 Task: Add Yellow Label titled Label0002 to Card Card0002 in Board Board0001 in Development in Trello
Action: Mouse moved to (518, 64)
Screenshot: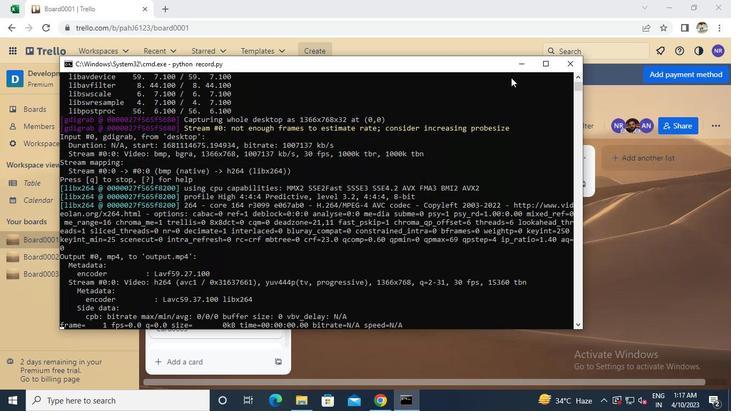 
Action: Mouse pressed left at (518, 64)
Screenshot: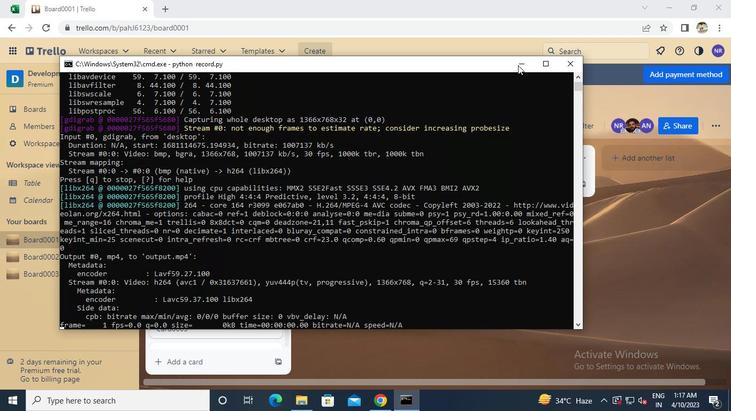 
Action: Mouse moved to (273, 239)
Screenshot: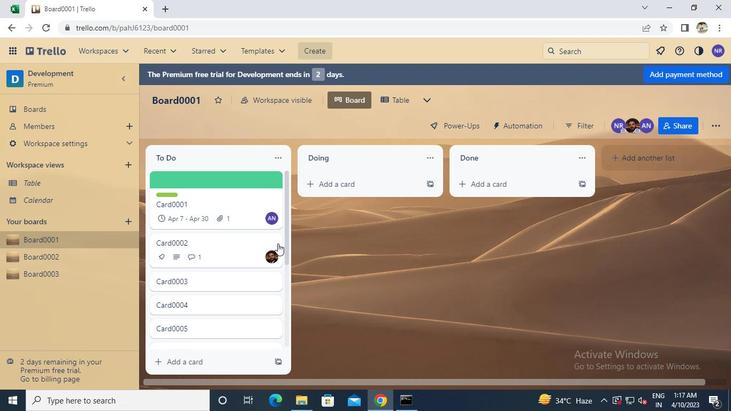 
Action: Mouse pressed left at (273, 239)
Screenshot: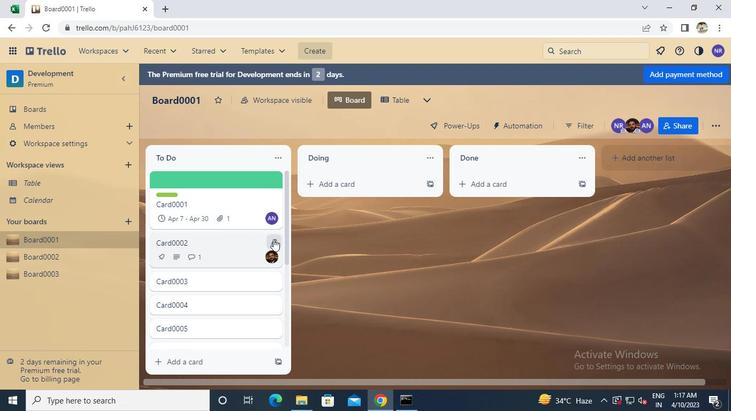 
Action: Mouse moved to (304, 259)
Screenshot: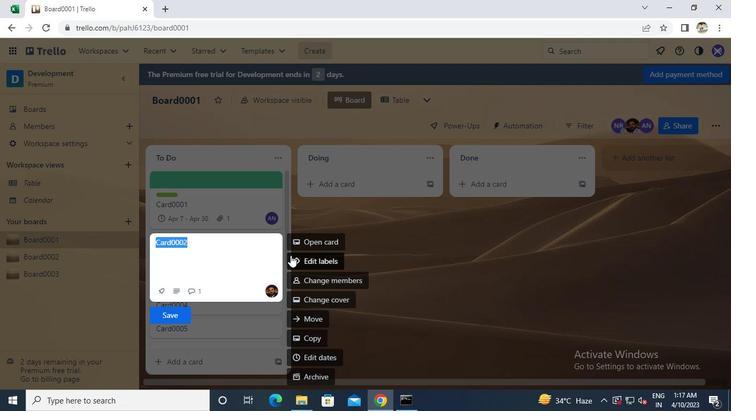 
Action: Mouse pressed left at (304, 259)
Screenshot: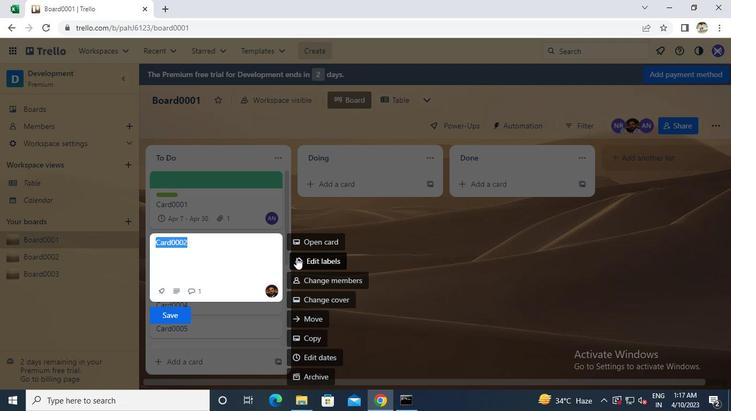 
Action: Mouse moved to (330, 277)
Screenshot: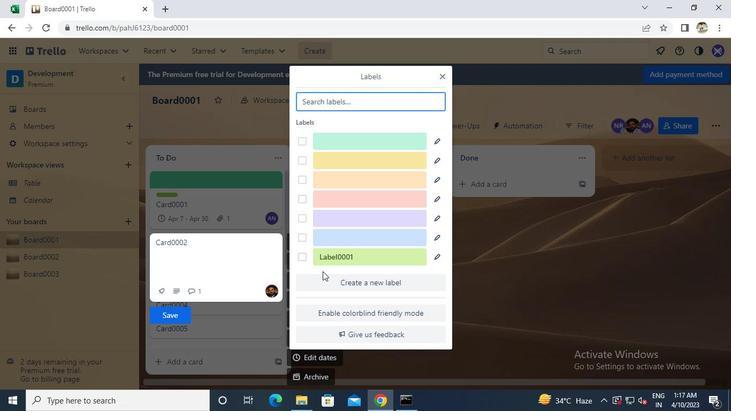 
Action: Mouse pressed left at (330, 277)
Screenshot: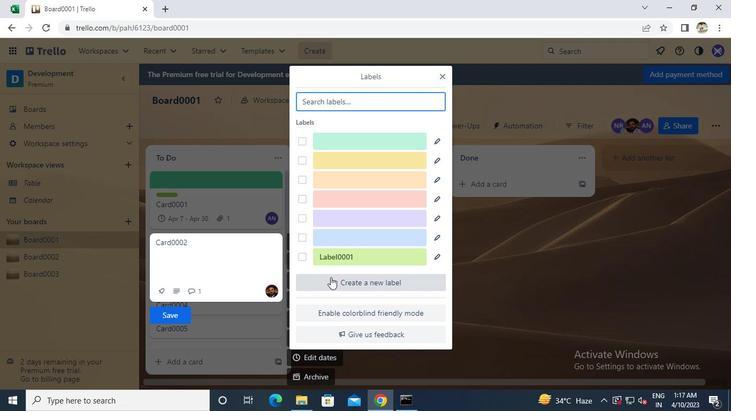 
Action: Mouse moved to (334, 228)
Screenshot: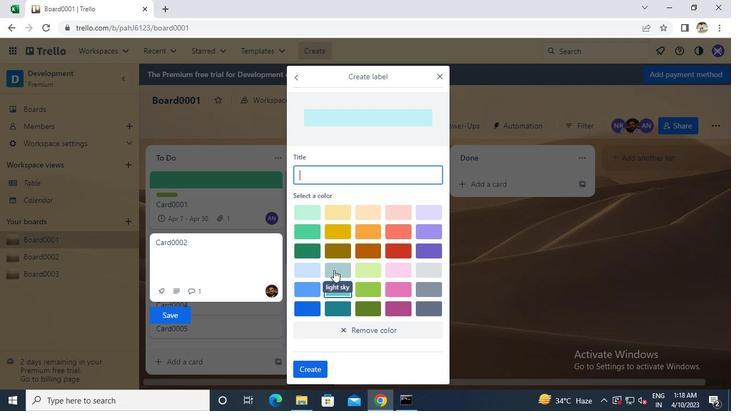 
Action: Mouse pressed left at (334, 228)
Screenshot: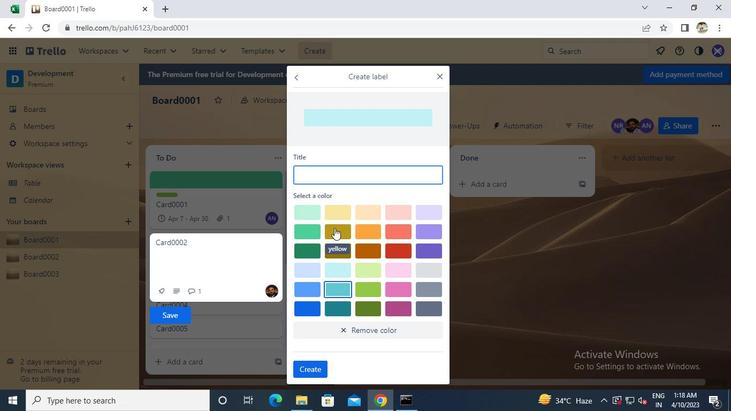 
Action: Mouse moved to (336, 172)
Screenshot: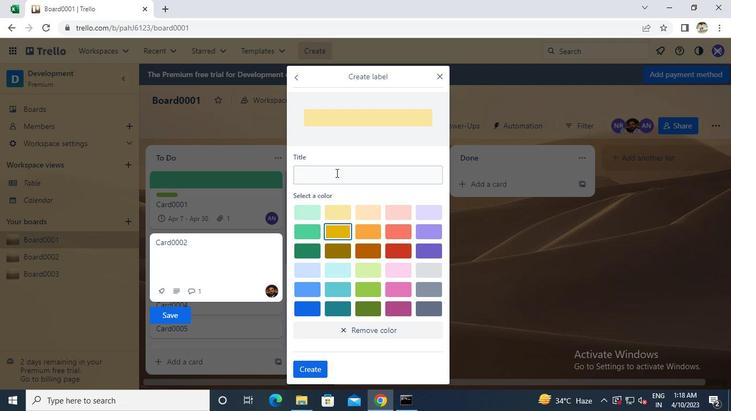 
Action: Mouse pressed left at (336, 172)
Screenshot: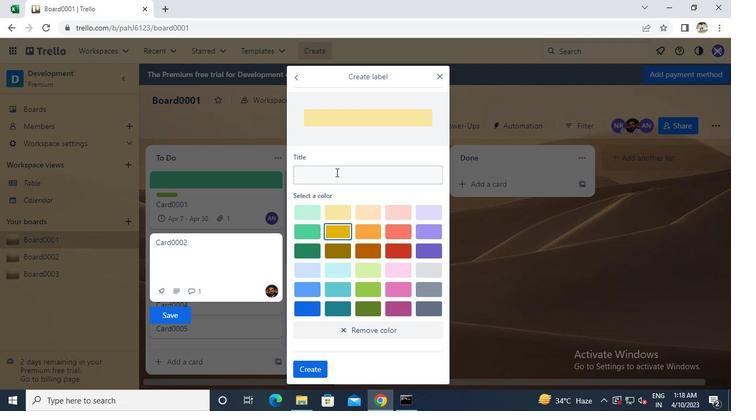 
Action: Mouse moved to (335, 172)
Screenshot: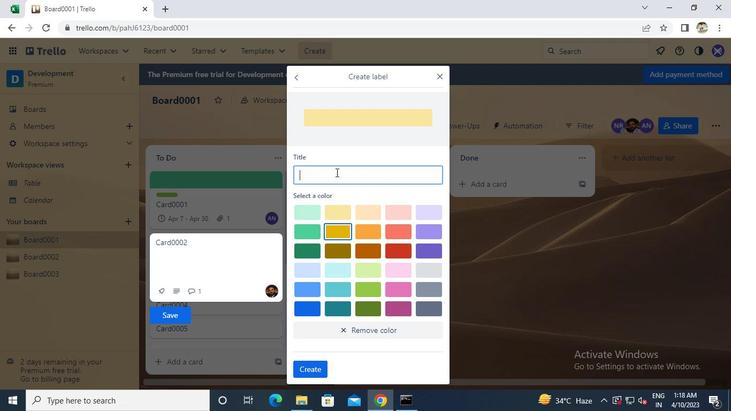 
Action: Keyboard Key.caps_lock
Screenshot: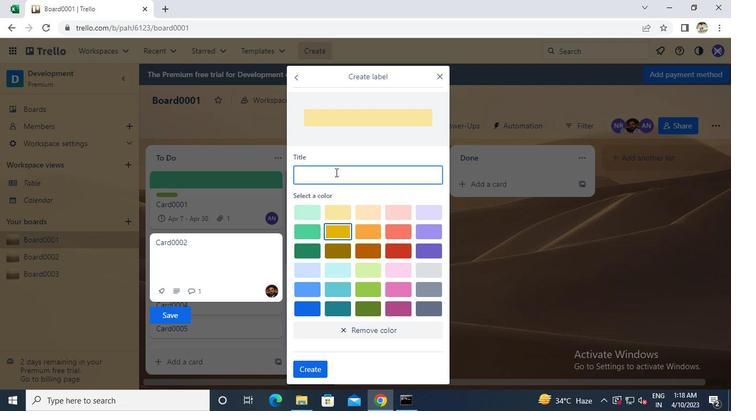 
Action: Keyboard l
Screenshot: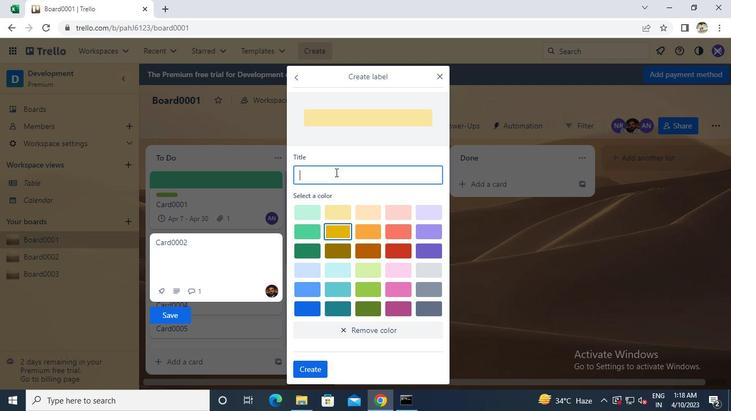 
Action: Keyboard Key.caps_lock
Screenshot: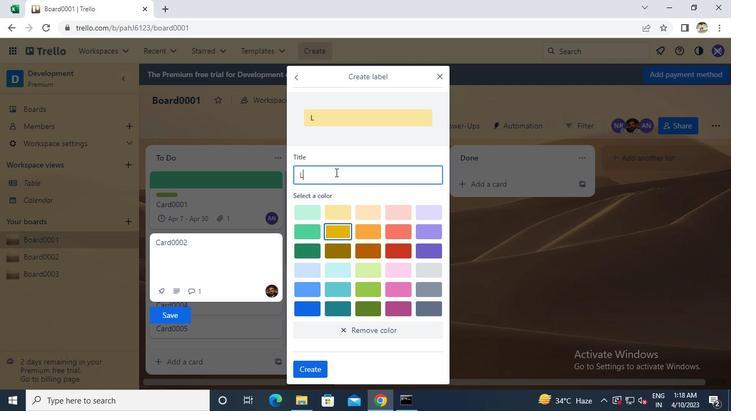 
Action: Keyboard a
Screenshot: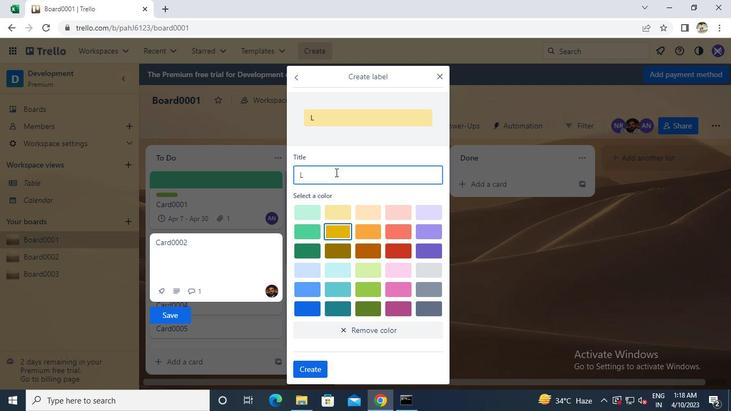 
Action: Keyboard b
Screenshot: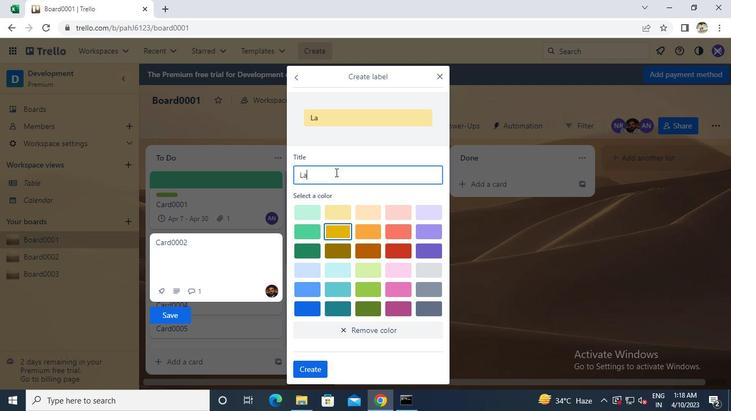 
Action: Keyboard e
Screenshot: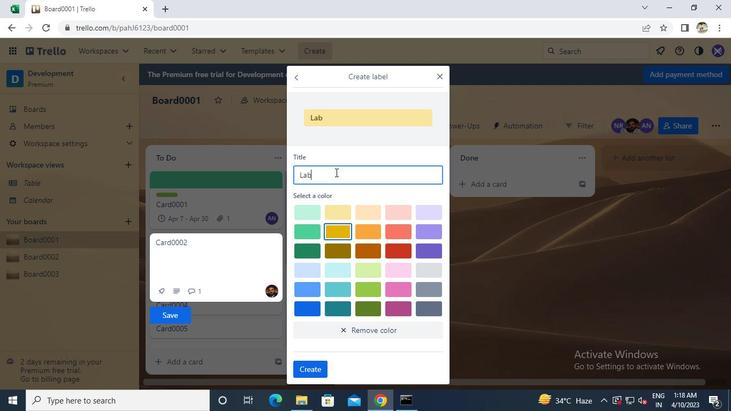 
Action: Keyboard l
Screenshot: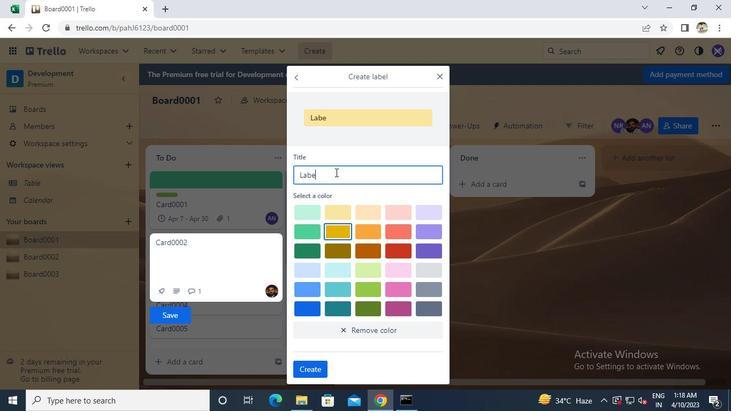 
Action: Keyboard 0
Screenshot: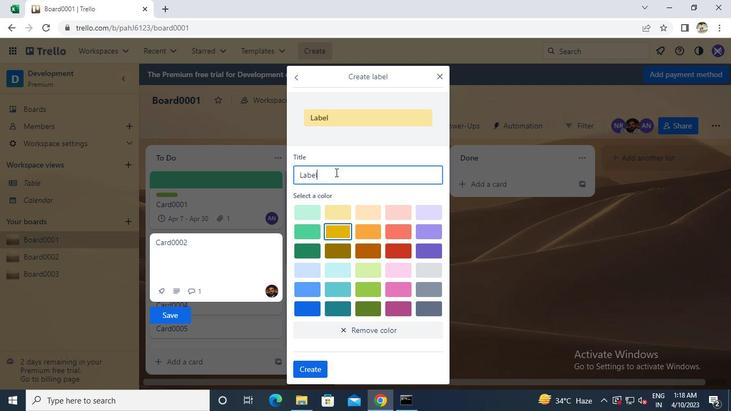 
Action: Keyboard 0
Screenshot: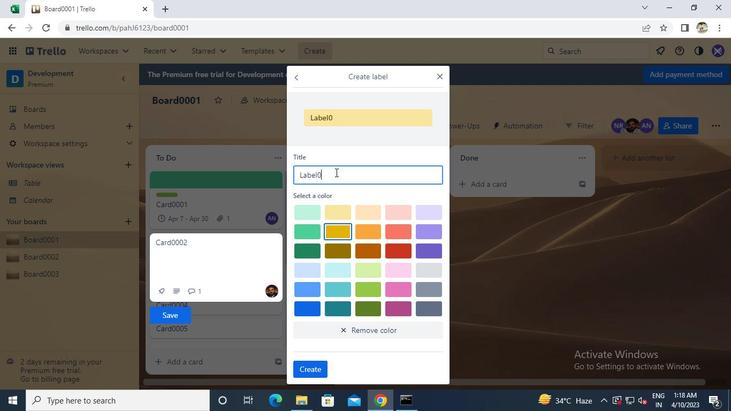 
Action: Keyboard 0
Screenshot: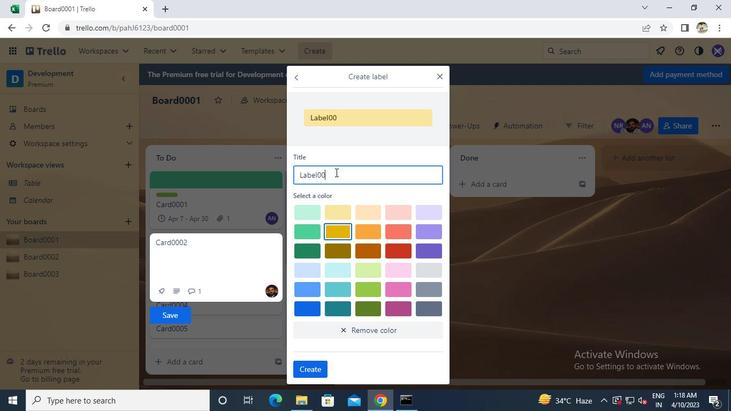 
Action: Keyboard 2
Screenshot: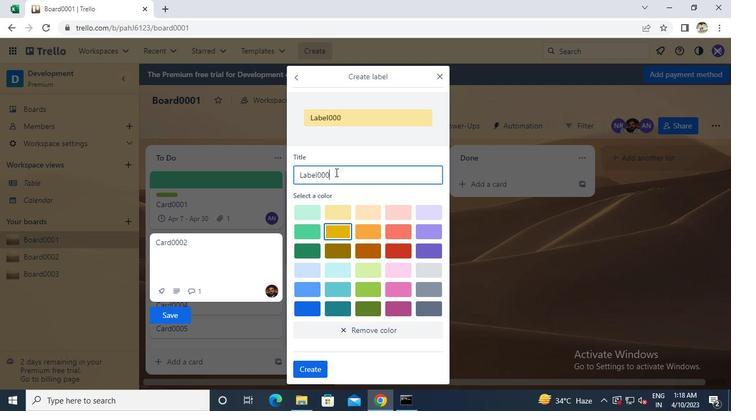 
Action: Mouse moved to (303, 368)
Screenshot: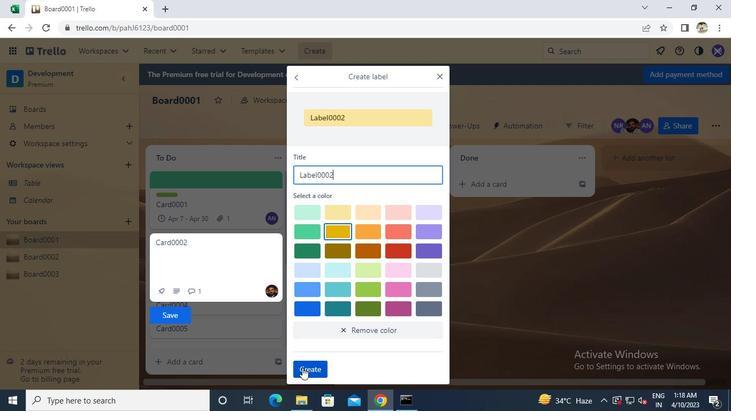 
Action: Mouse pressed left at (303, 368)
Screenshot: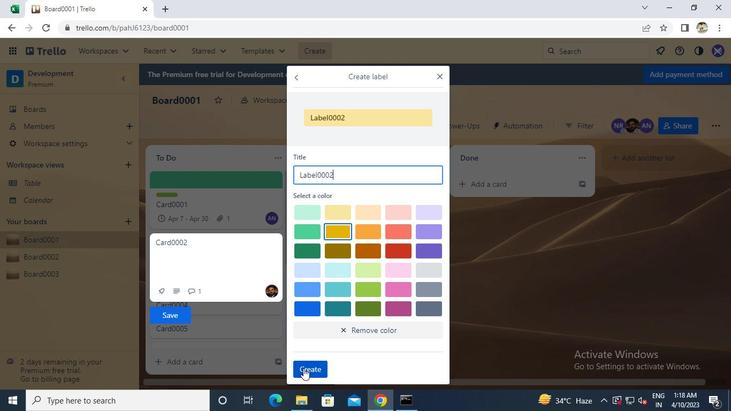 
Action: Mouse moved to (173, 318)
Screenshot: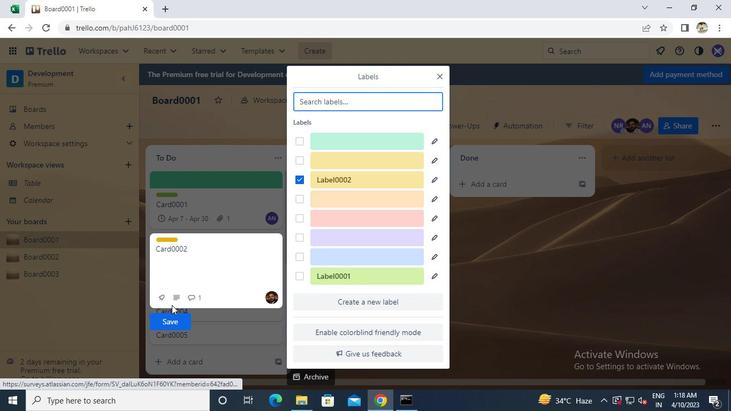 
Action: Mouse pressed left at (173, 318)
Screenshot: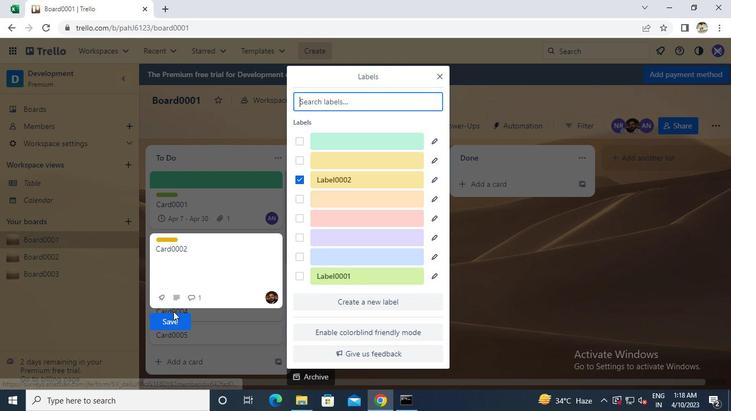 
Action: Mouse moved to (400, 397)
Screenshot: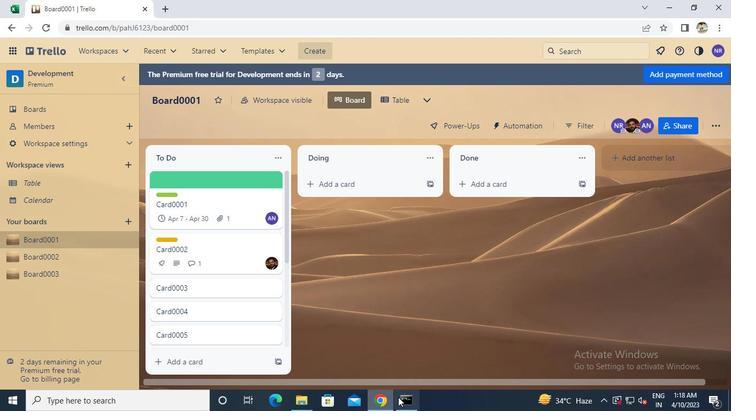 
Action: Mouse pressed left at (400, 397)
Screenshot: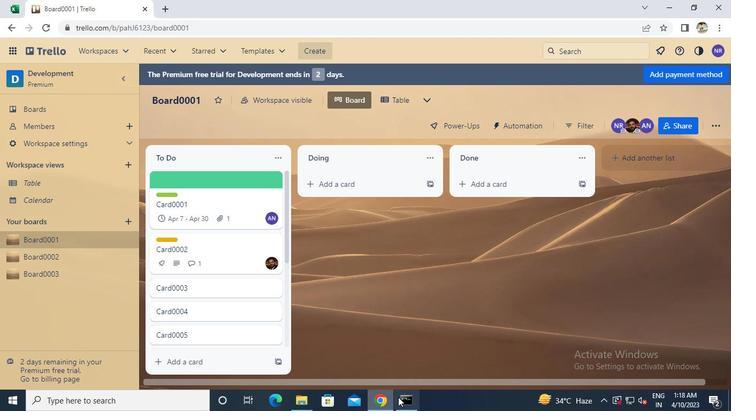 
Action: Mouse moved to (566, 61)
Screenshot: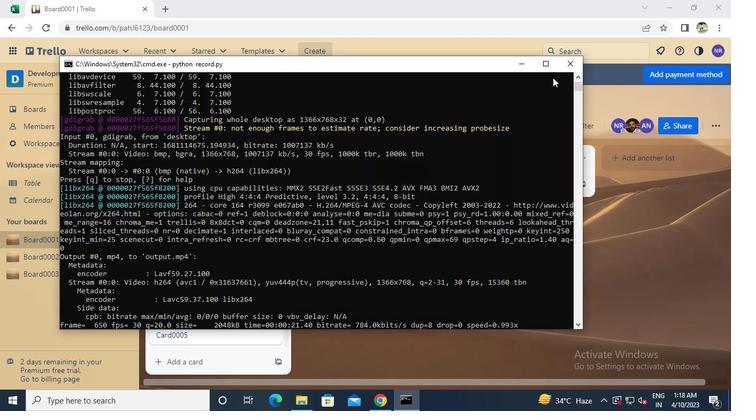
Action: Mouse pressed left at (566, 61)
Screenshot: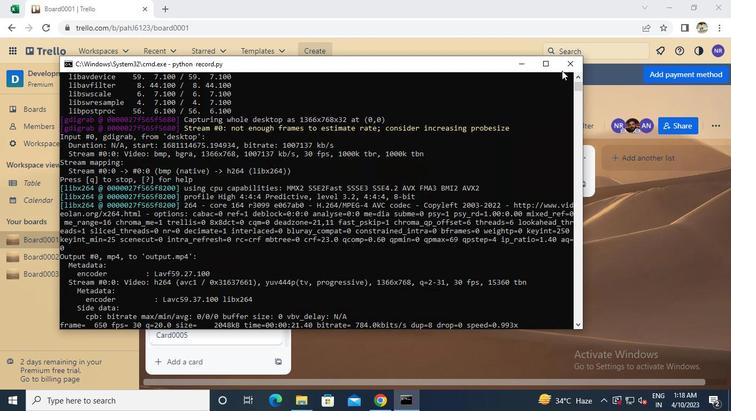 
Action: Mouse moved to (566, 61)
Screenshot: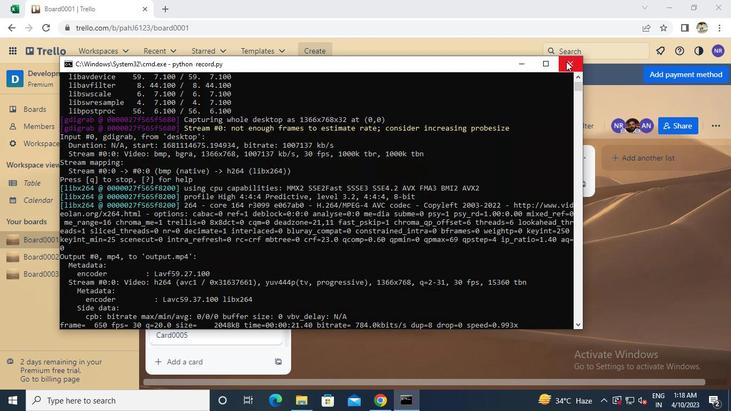 
